 Task: Add Comment CM0032 to Card Card0032 in Board Board0023 in Workspace Development in Trello
Action: Mouse moved to (342, 389)
Screenshot: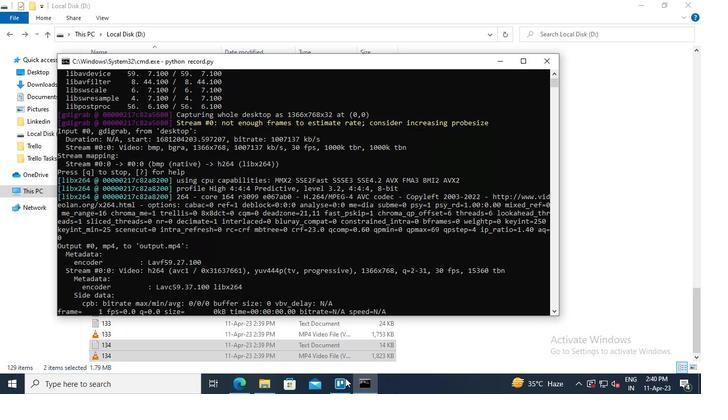 
Action: Mouse pressed left at (342, 389)
Screenshot: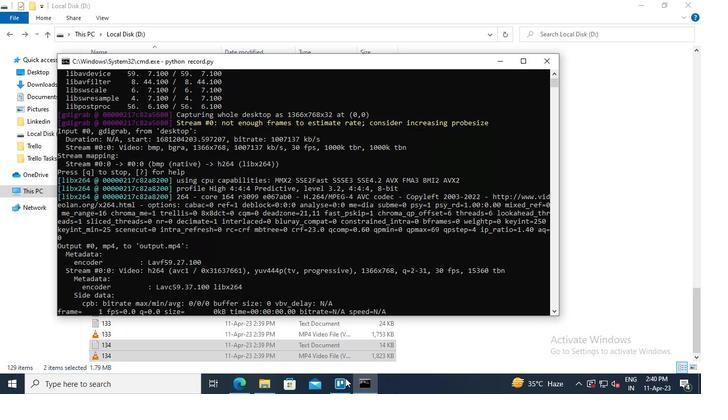 
Action: Mouse moved to (173, 312)
Screenshot: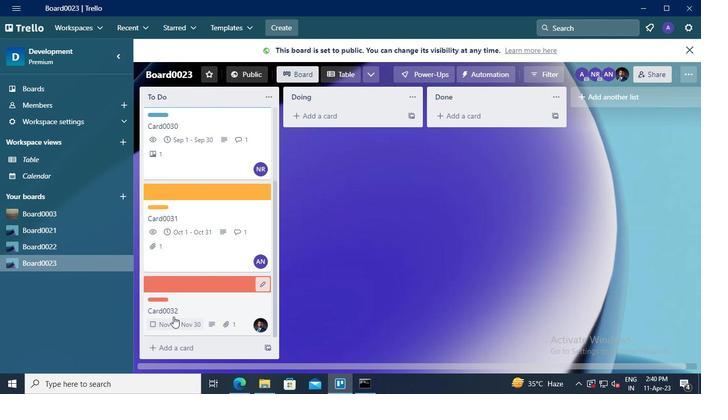 
Action: Mouse pressed left at (173, 312)
Screenshot: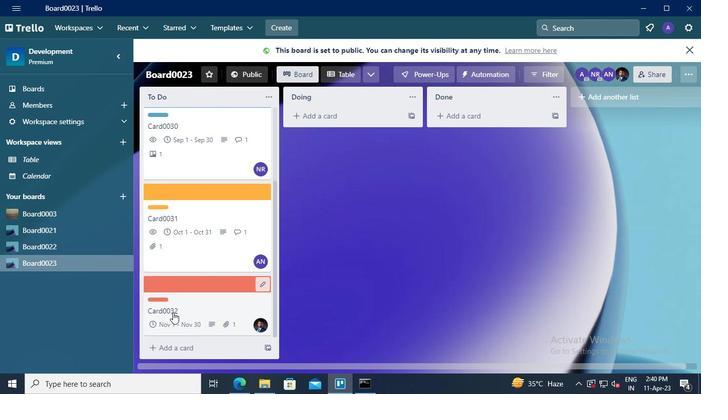 
Action: Mouse moved to (214, 275)
Screenshot: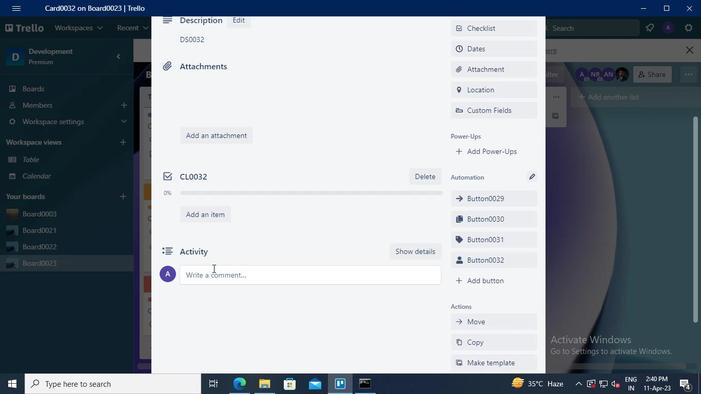 
Action: Mouse pressed left at (214, 275)
Screenshot: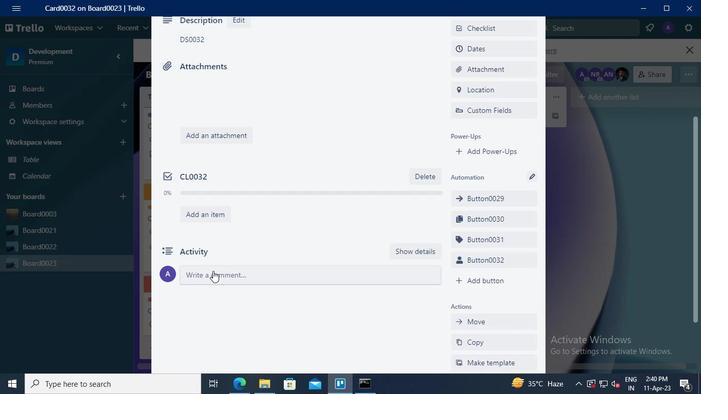 
Action: Keyboard Key.shift
Screenshot: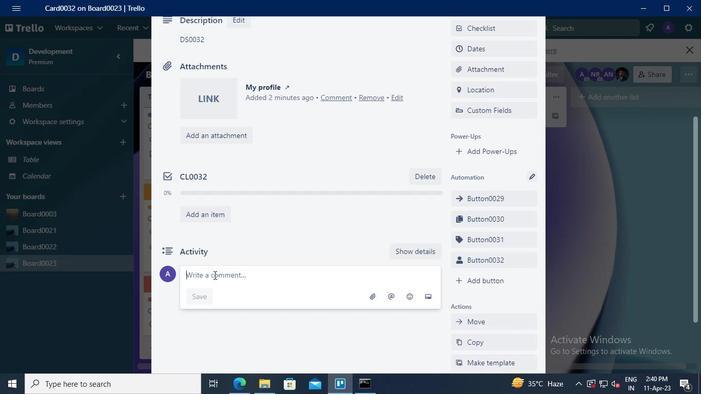 
Action: Keyboard C
Screenshot: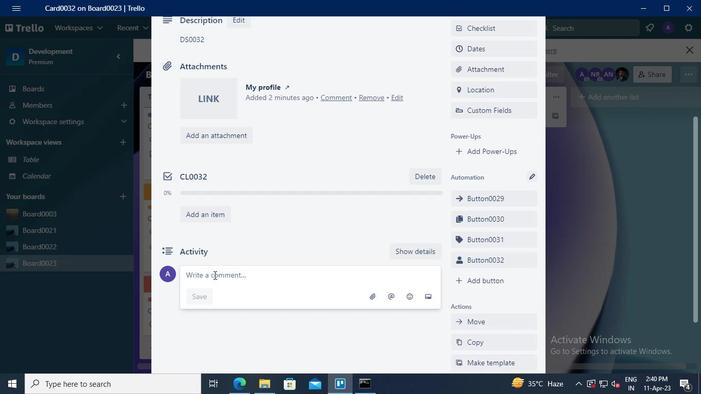 
Action: Keyboard M
Screenshot: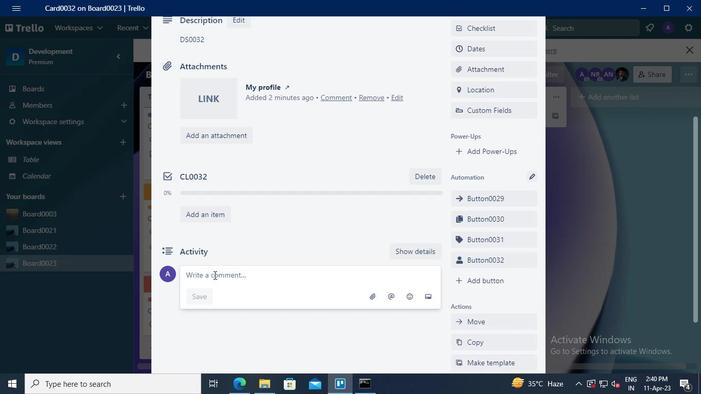 
Action: Keyboard <96>
Screenshot: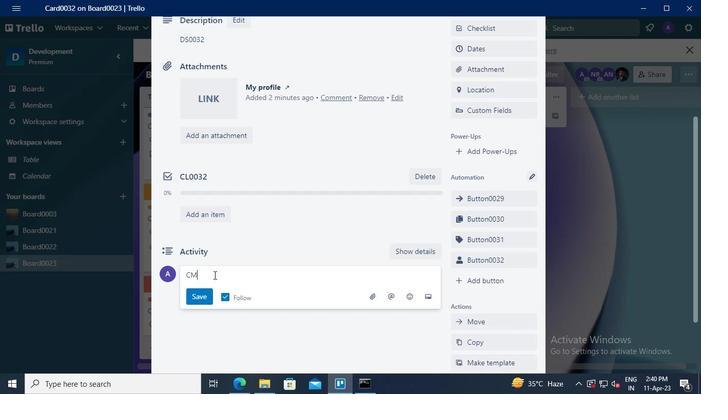 
Action: Keyboard <96>
Screenshot: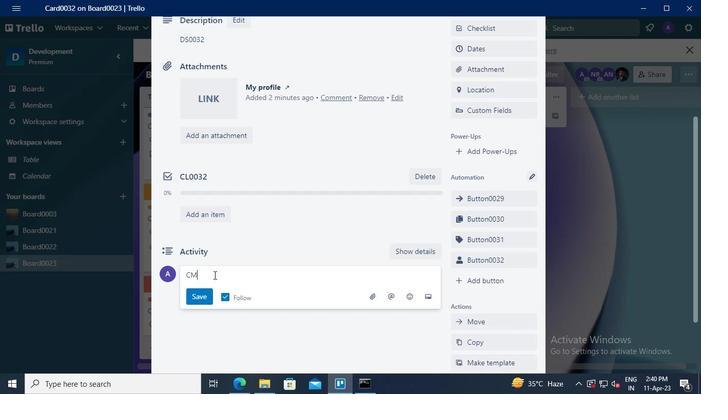 
Action: Keyboard <99>
Screenshot: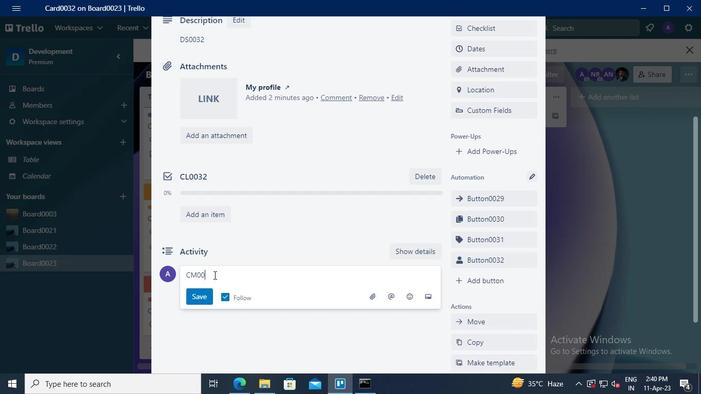 
Action: Keyboard <98>
Screenshot: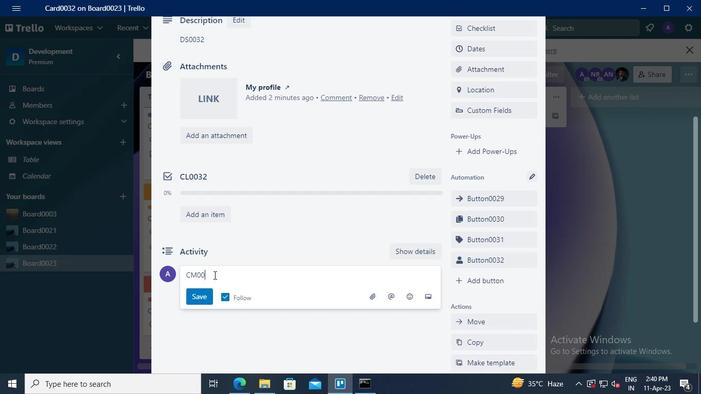 
Action: Mouse moved to (206, 292)
Screenshot: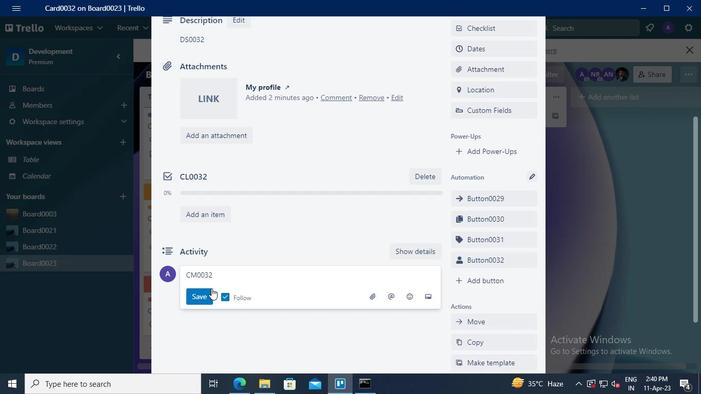 
Action: Mouse pressed left at (206, 292)
Screenshot: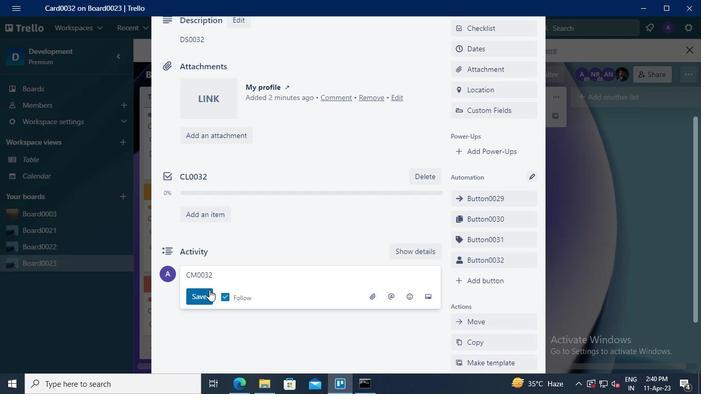 
Action: Mouse moved to (359, 393)
Screenshot: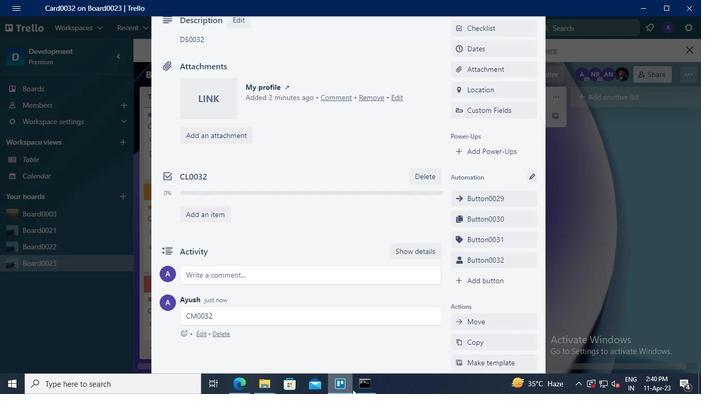
Action: Mouse pressed left at (359, 393)
Screenshot: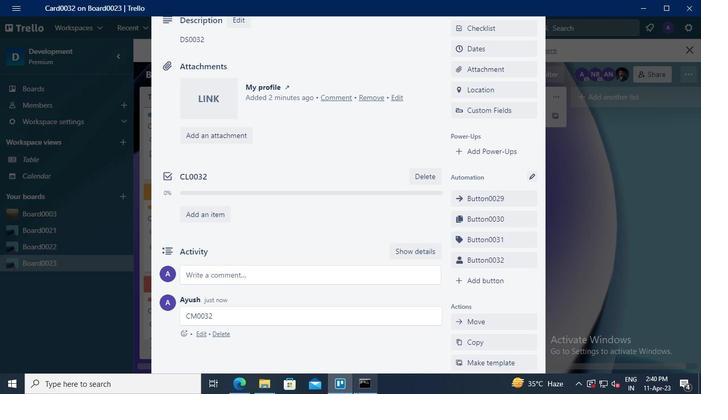 
Action: Mouse moved to (550, 62)
Screenshot: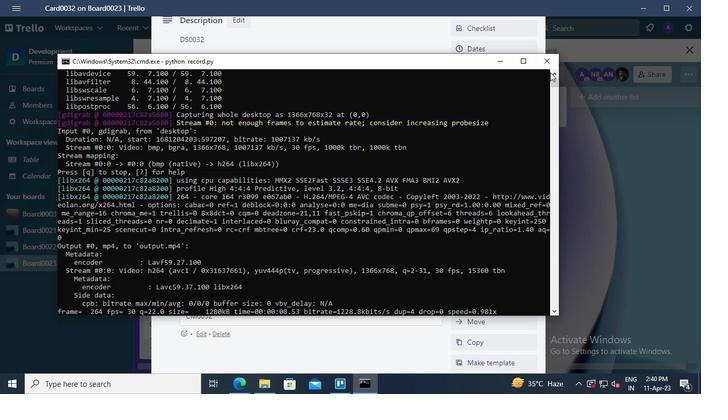 
Action: Mouse pressed left at (550, 62)
Screenshot: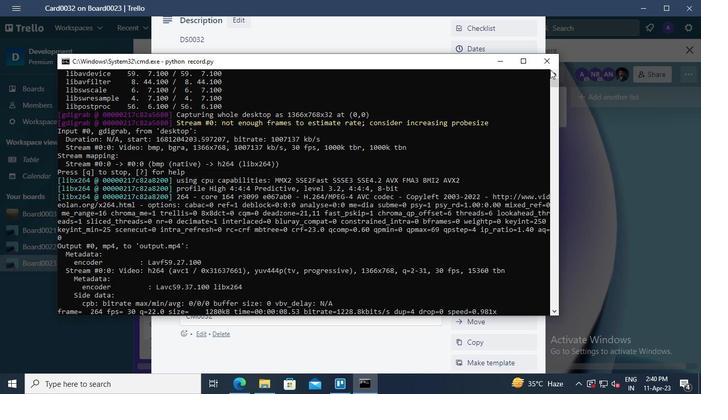 
